 Task: Find restaurants with 4.5+ rating.
Action: Mouse moved to (347, 93)
Screenshot: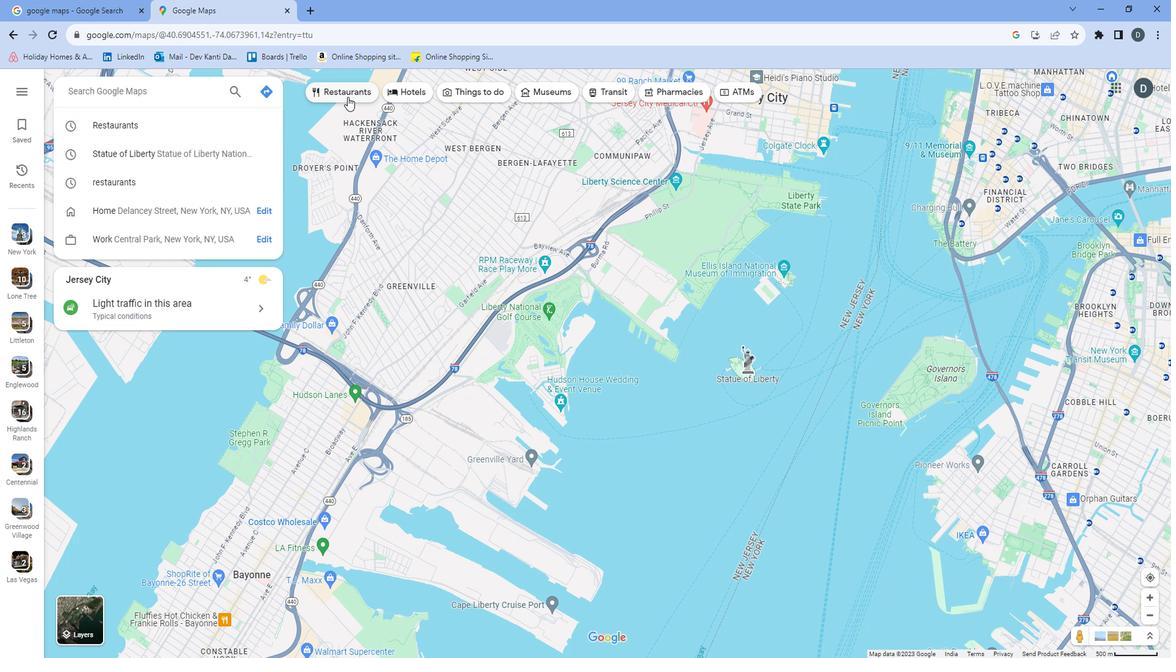 
Action: Mouse pressed left at (347, 93)
Screenshot: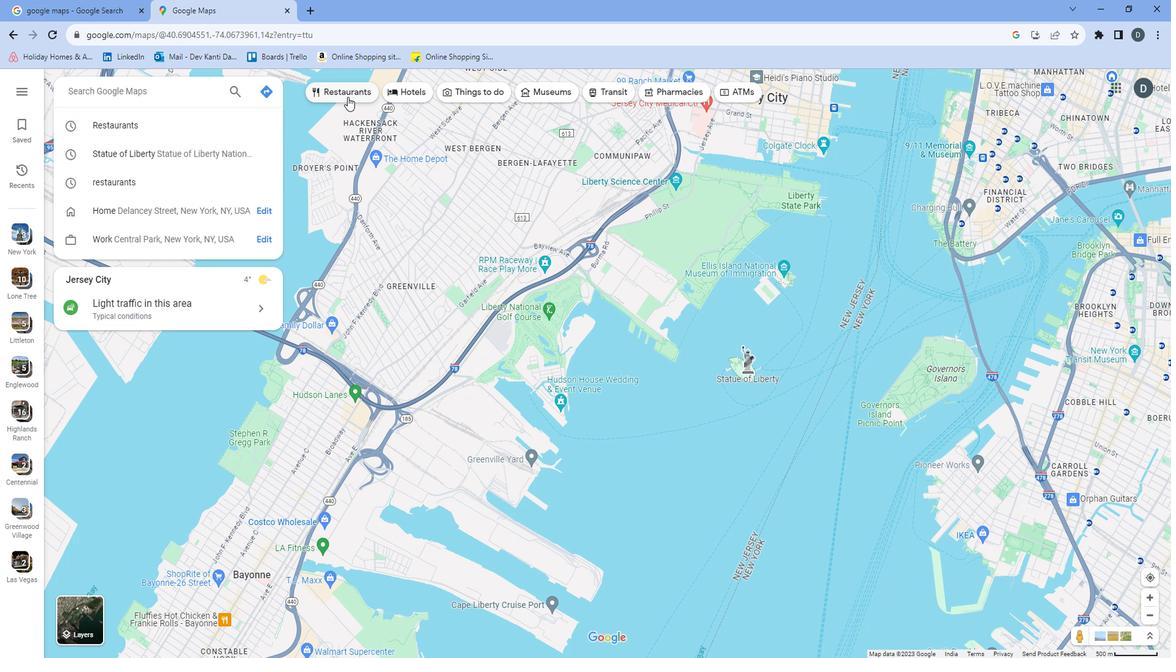 
Action: Mouse moved to (420, 92)
Screenshot: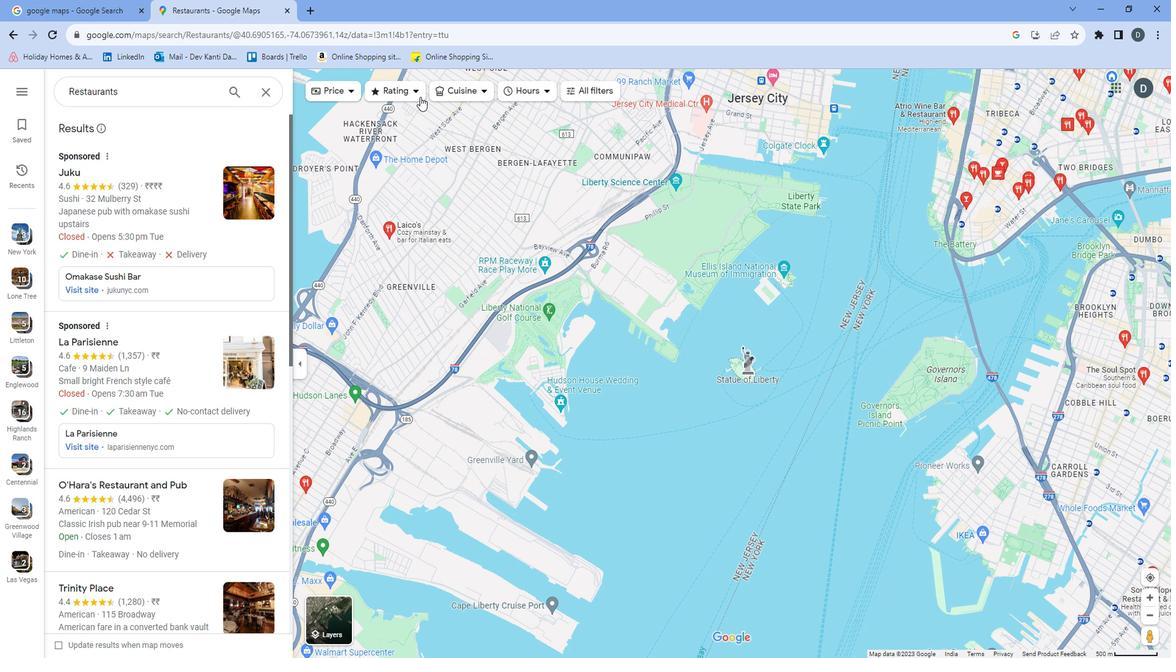 
Action: Mouse pressed left at (420, 92)
Screenshot: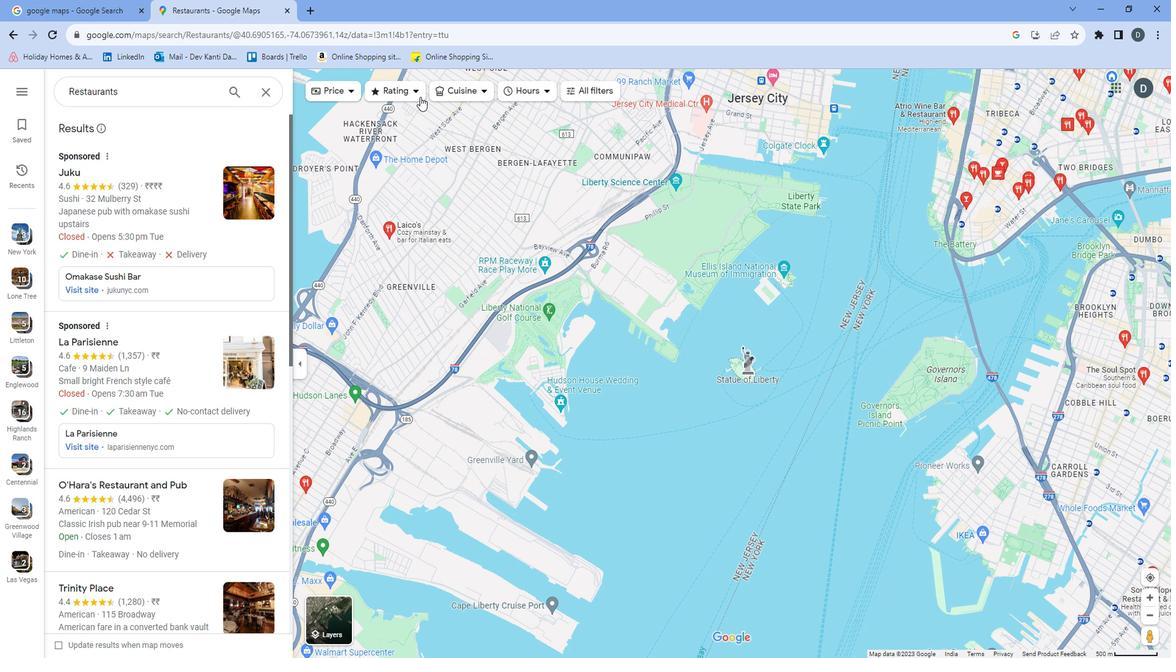 
Action: Mouse moved to (422, 234)
Screenshot: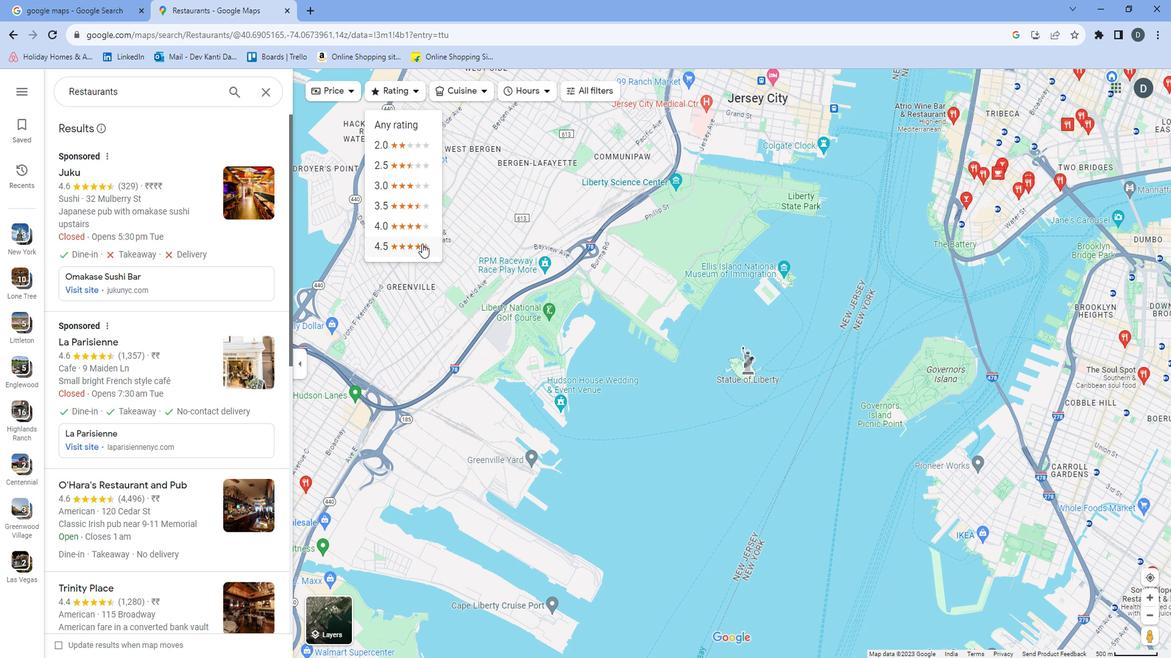 
Action: Mouse pressed left at (422, 234)
Screenshot: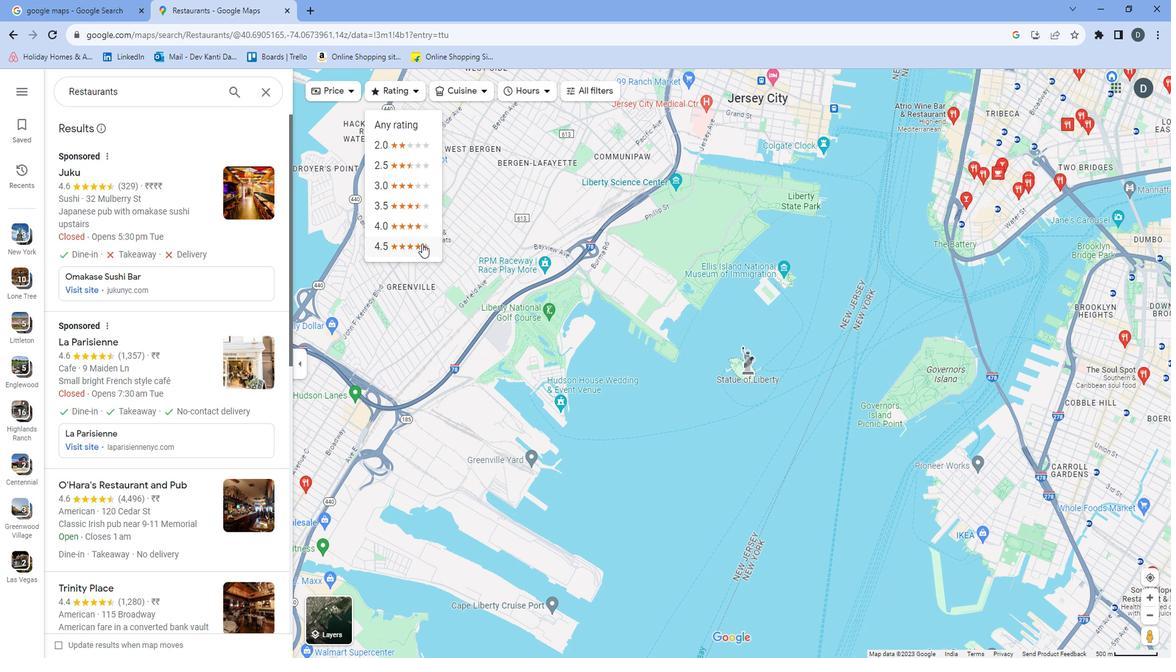 
Action: Mouse moved to (486, 194)
Screenshot: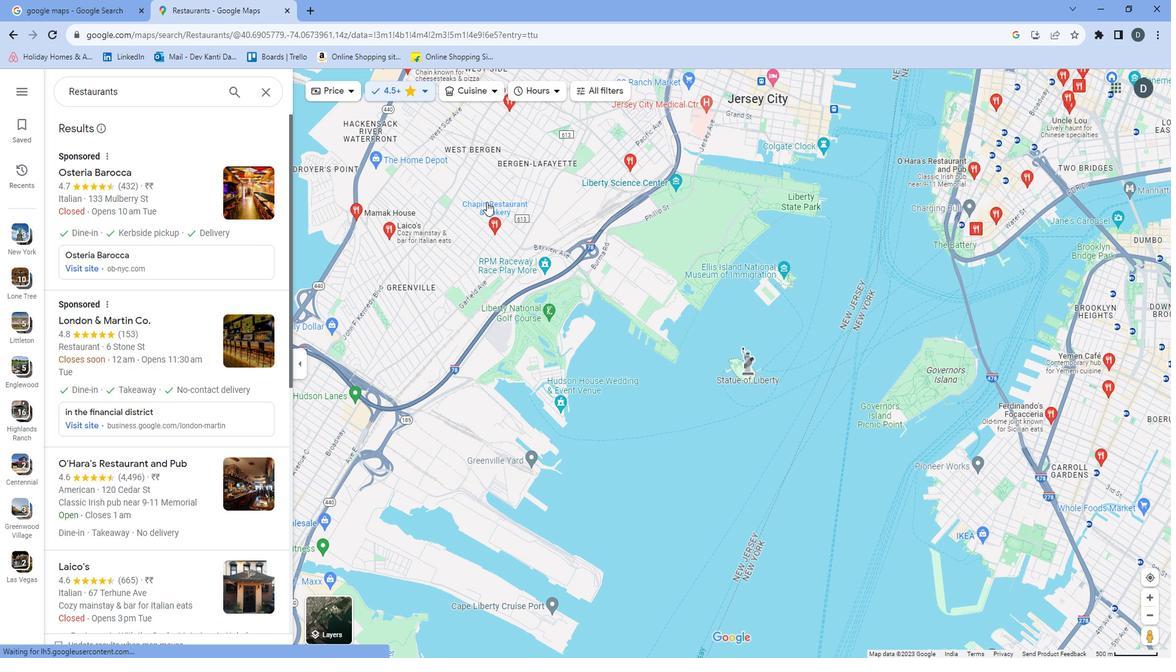 
